 Task: Plan a virtual team-building dance party for the 9th at 7:30 PM to 8:00 PM.
Action: Mouse moved to (45, 69)
Screenshot: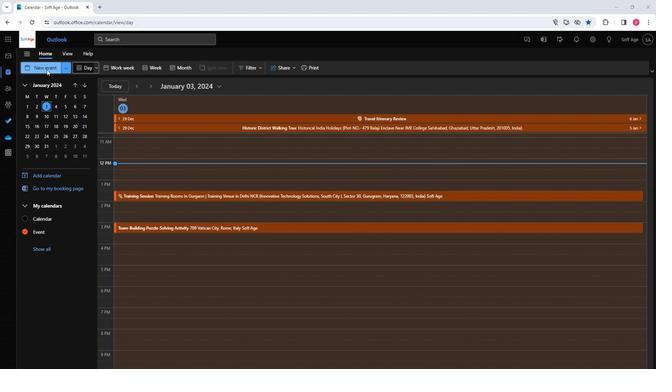 
Action: Mouse pressed left at (45, 69)
Screenshot: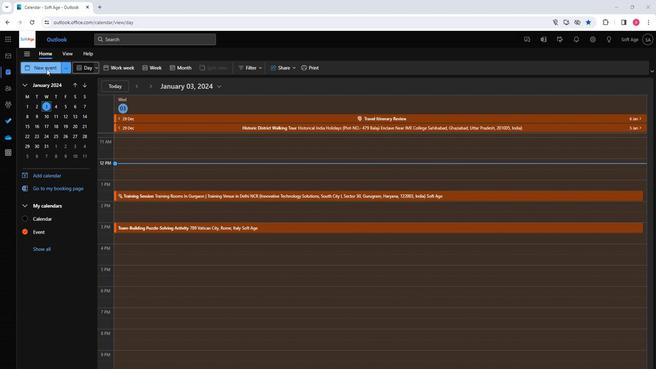 
Action: Mouse moved to (184, 110)
Screenshot: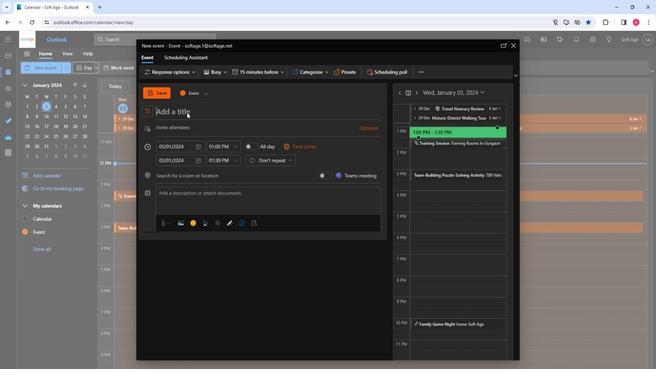 
Action: Mouse pressed left at (184, 110)
Screenshot: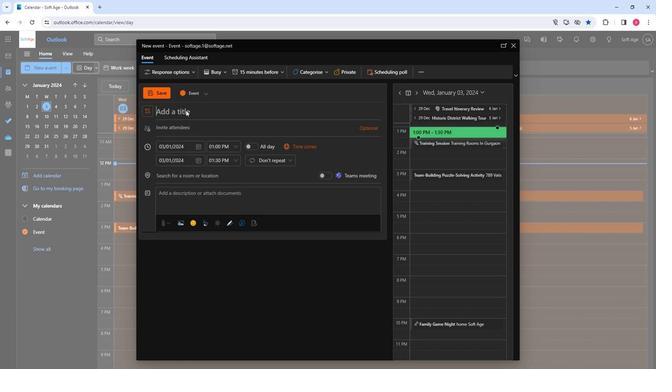 
Action: Key pressed <Key.shift>
Screenshot: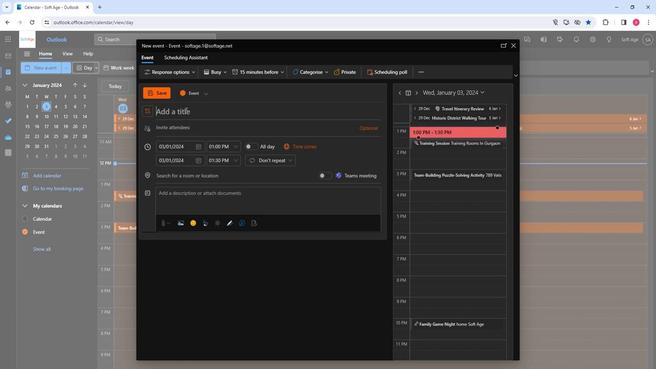 
Action: Mouse moved to (184, 110)
Screenshot: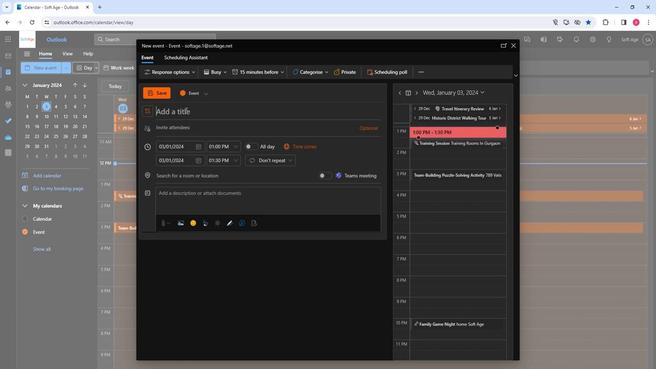 
Action: Key pressed Virtual<Key.space><Key.shift>Team-<Key.shift>building<Key.space><Key.shift><Key.backspace><Key.space><Key.shift><Key.shift>Dance<Key.space><Key.shift>Party
Screenshot: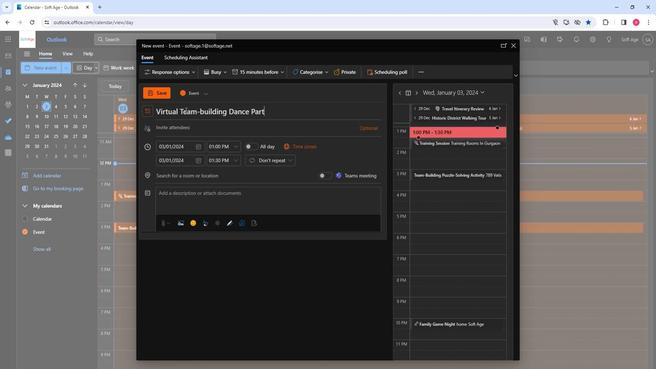 
Action: Mouse moved to (215, 129)
Screenshot: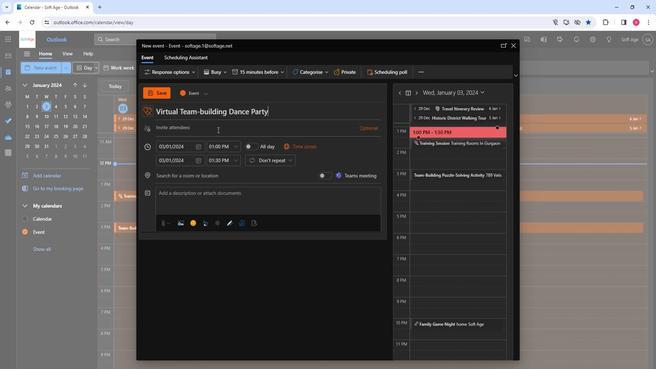 
Action: Mouse pressed left at (215, 129)
Screenshot: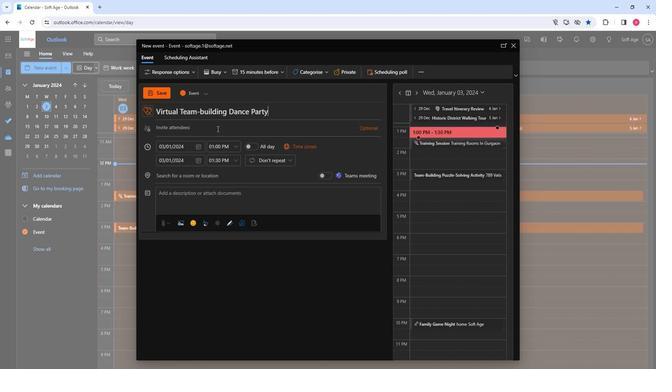 
Action: Mouse moved to (216, 133)
Screenshot: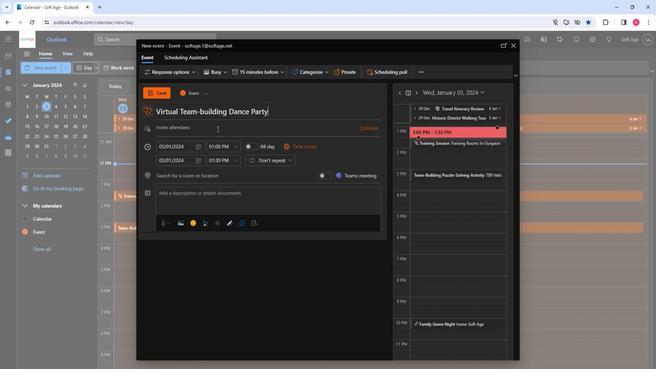 
Action: Key pressed so
Screenshot: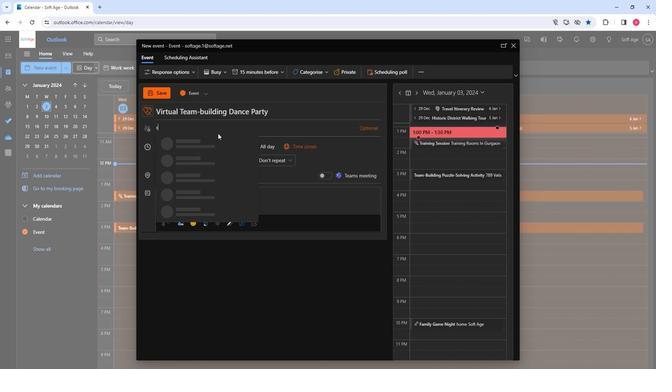 
Action: Mouse moved to (195, 161)
Screenshot: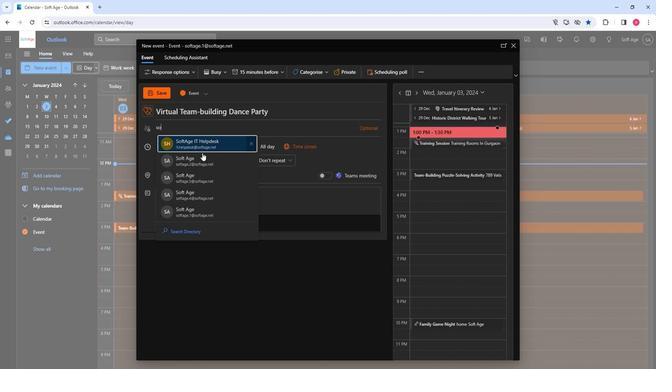 
Action: Mouse pressed left at (195, 161)
Screenshot: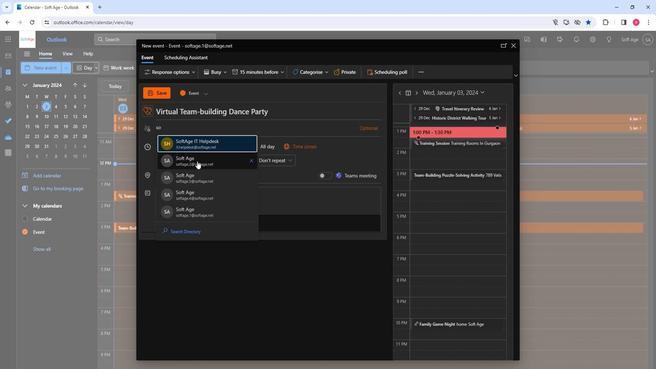 
Action: Mouse moved to (195, 161)
Screenshot: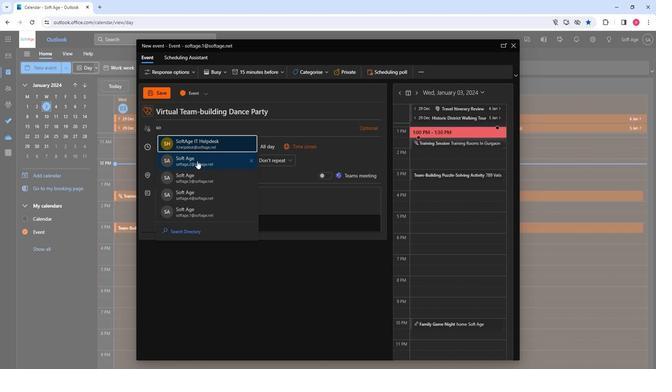 
Action: Key pressed so
Screenshot: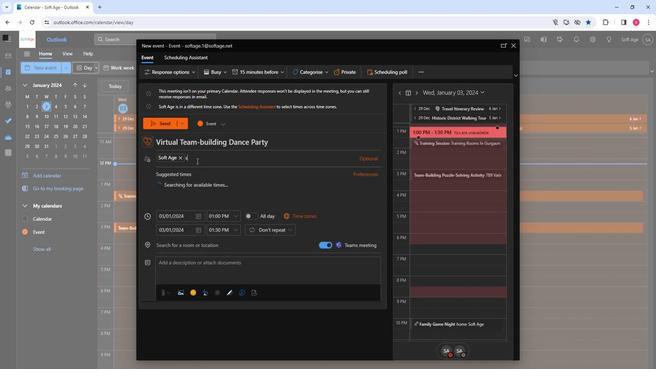 
Action: Mouse moved to (198, 213)
Screenshot: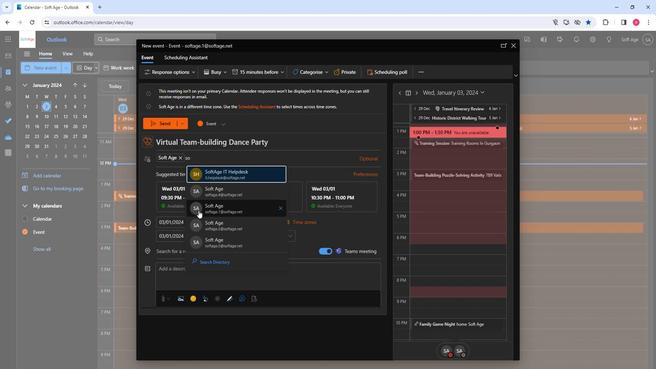 
Action: Mouse pressed left at (198, 213)
Screenshot: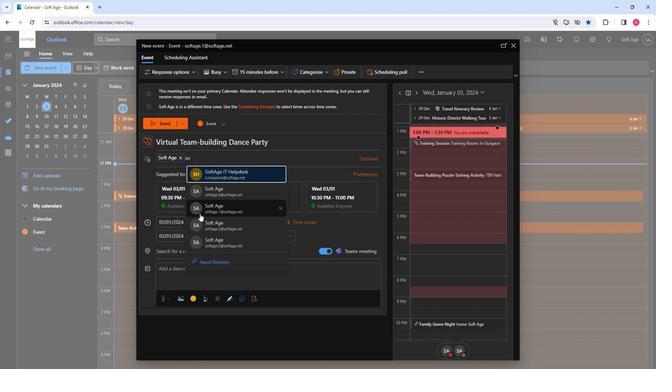 
Action: Mouse moved to (199, 213)
Screenshot: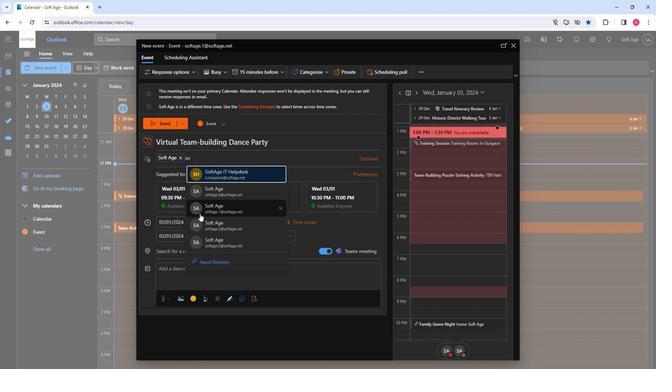 
Action: Key pressed so
Screenshot: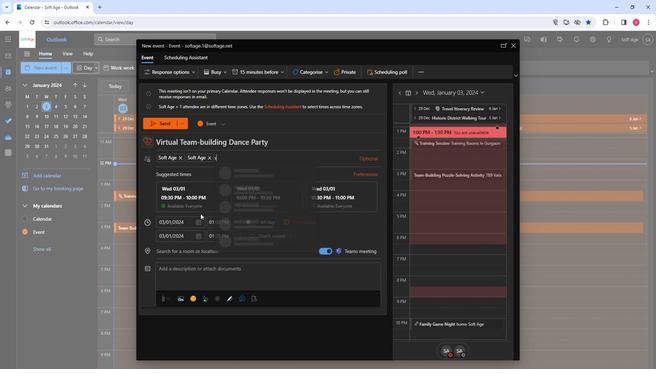 
Action: Mouse moved to (238, 227)
Screenshot: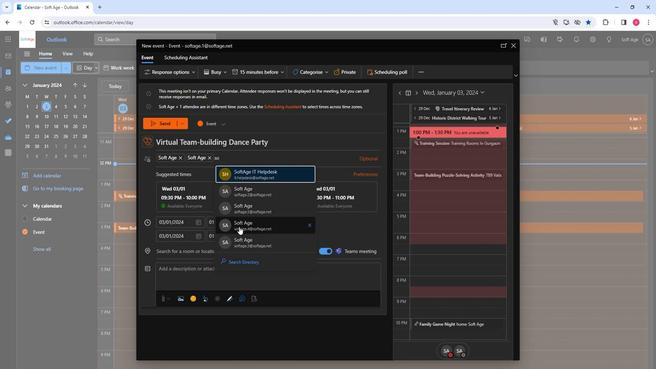 
Action: Mouse pressed left at (238, 227)
Screenshot: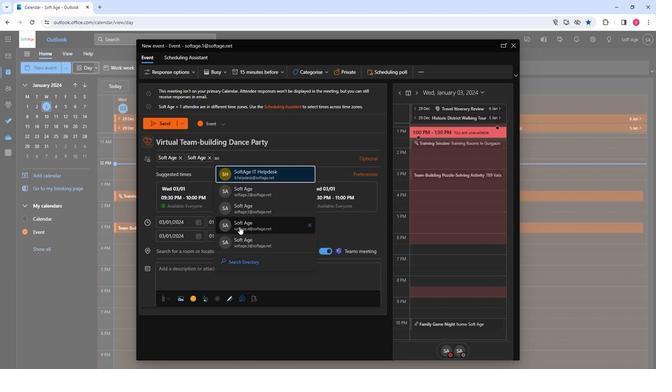 
Action: Mouse moved to (196, 217)
Screenshot: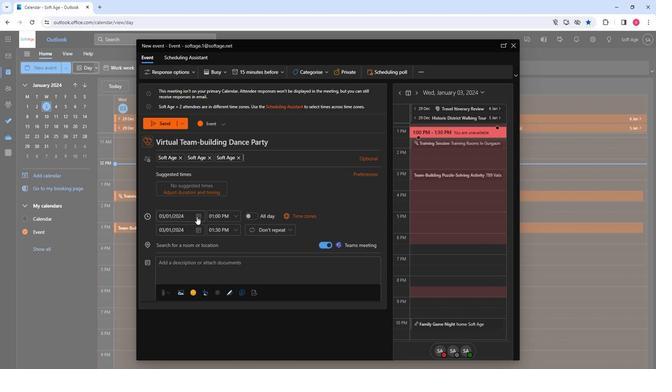 
Action: Mouse pressed left at (196, 217)
Screenshot: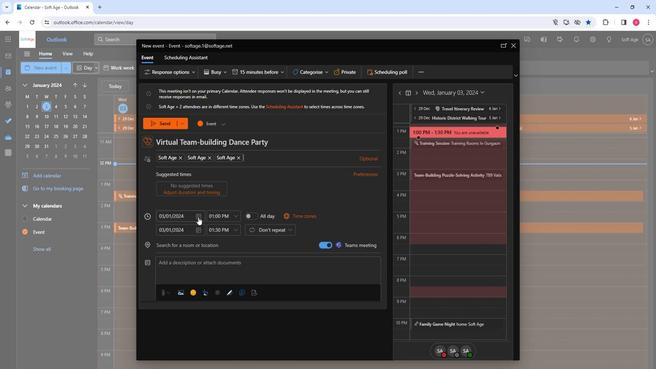 
Action: Mouse moved to (172, 262)
Screenshot: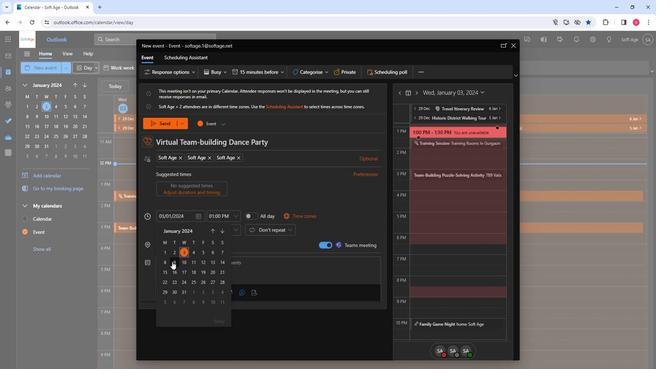 
Action: Mouse pressed left at (172, 262)
Screenshot: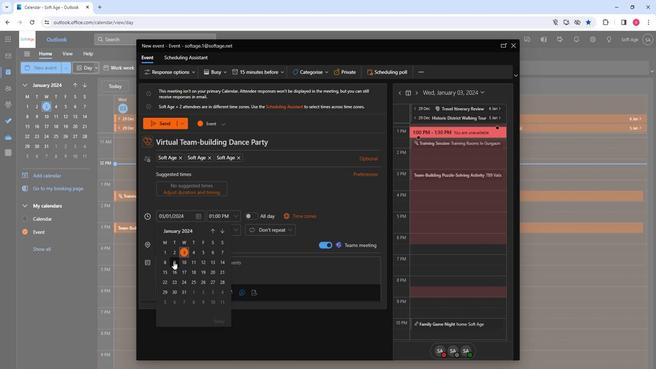 
Action: Mouse moved to (234, 216)
Screenshot: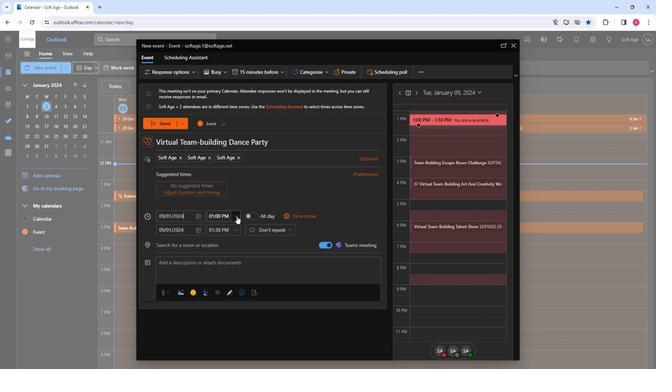 
Action: Mouse pressed left at (234, 216)
Screenshot: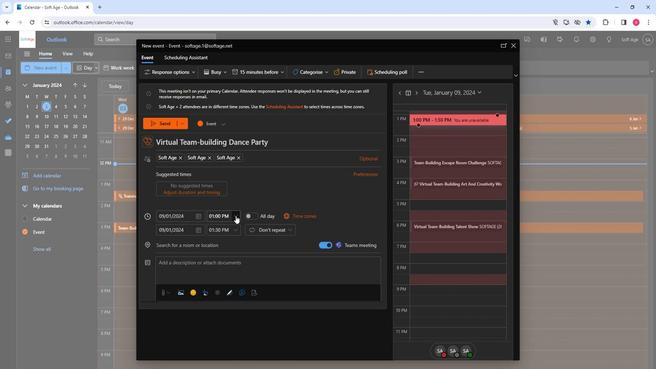 
Action: Mouse moved to (228, 240)
Screenshot: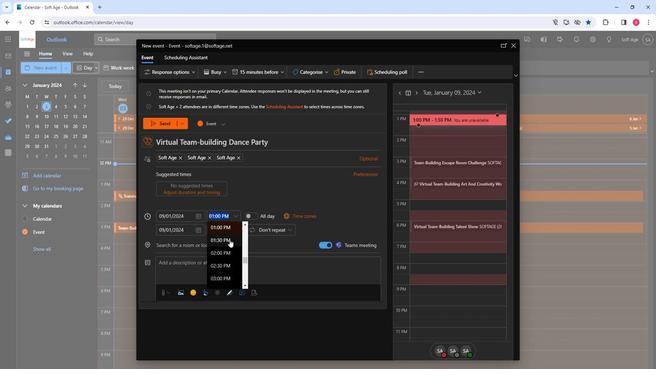
Action: Mouse scrolled (228, 240) with delta (0, 0)
Screenshot: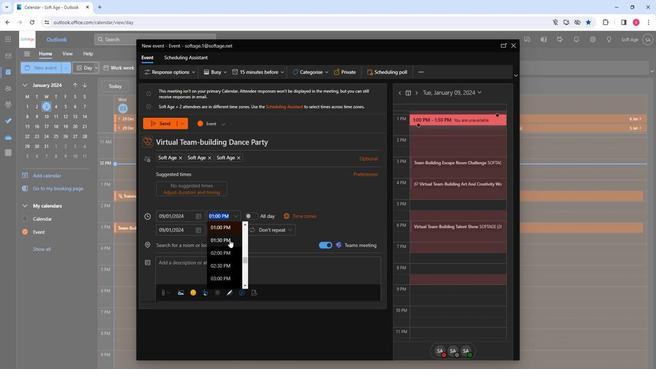 
Action: Mouse scrolled (228, 240) with delta (0, 0)
Screenshot: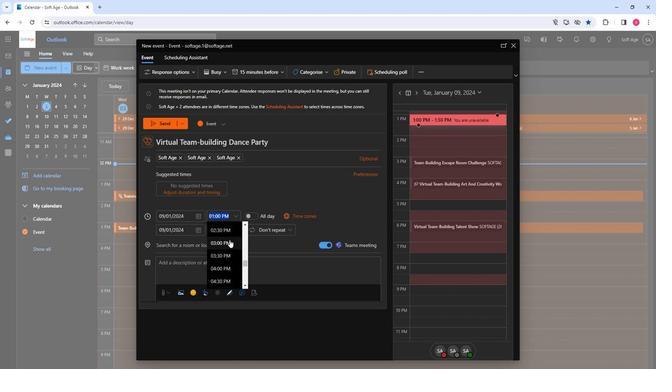 
Action: Mouse scrolled (228, 240) with delta (0, 0)
Screenshot: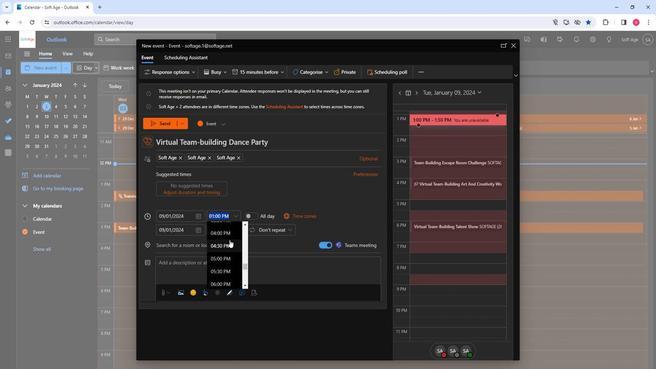
Action: Mouse moved to (224, 276)
Screenshot: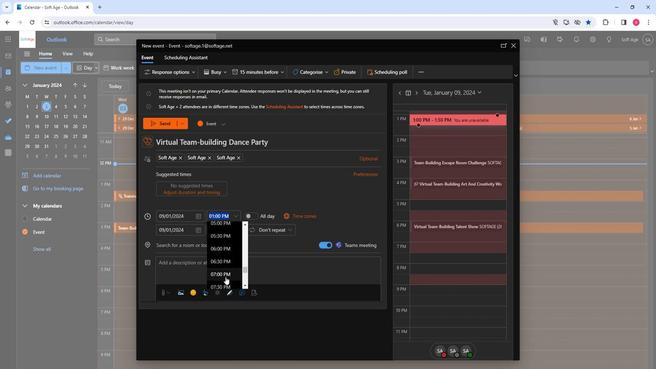 
Action: Mouse scrolled (224, 276) with delta (0, 0)
Screenshot: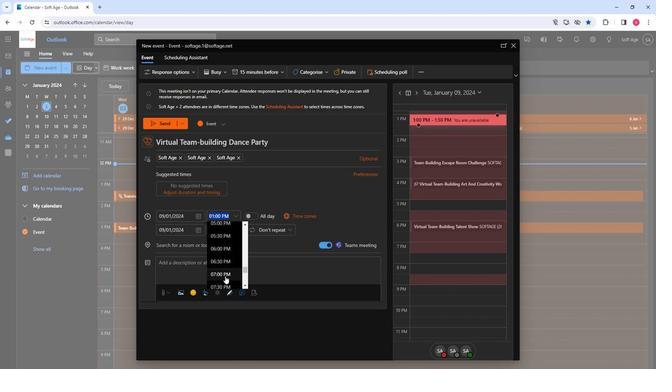 
Action: Mouse moved to (217, 250)
Screenshot: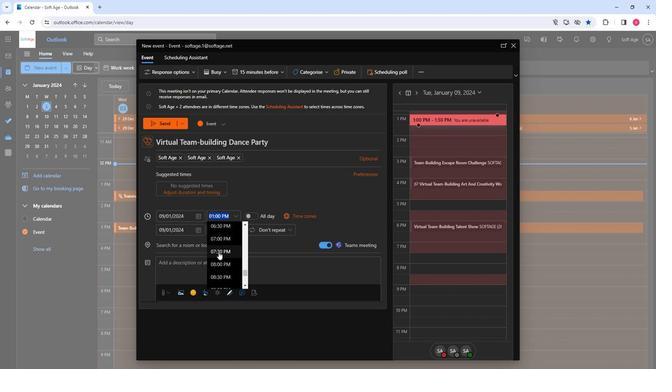 
Action: Mouse pressed left at (217, 250)
Screenshot: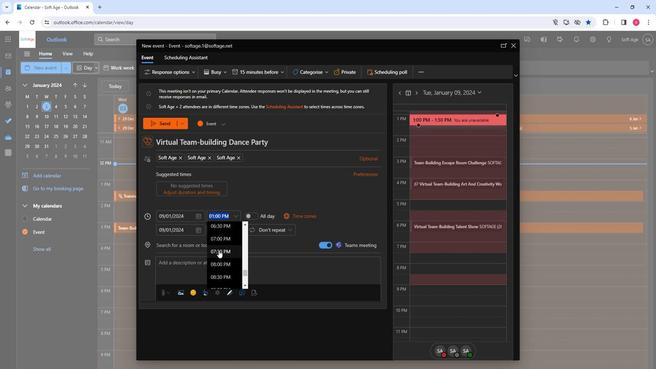 
Action: Mouse moved to (184, 248)
Screenshot: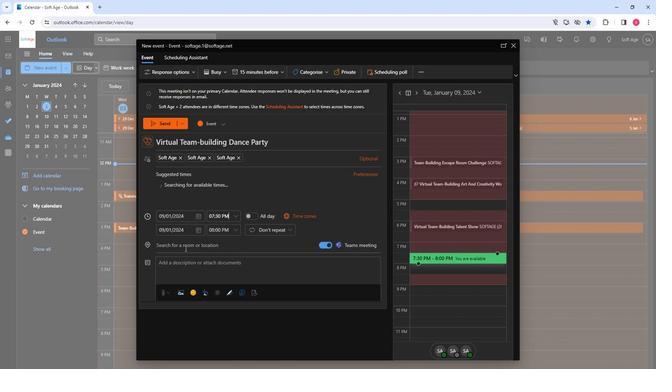 
Action: Mouse pressed left at (184, 248)
Screenshot: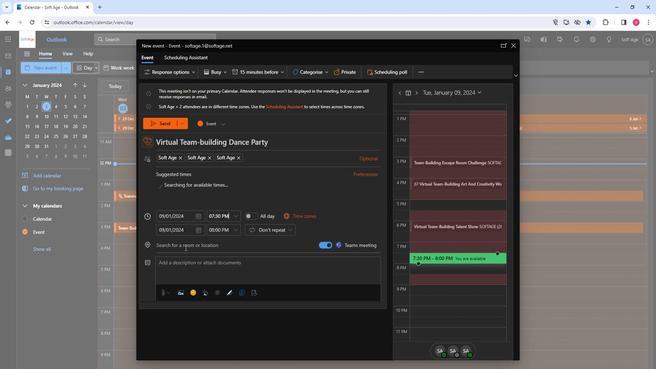 
Action: Mouse moved to (184, 248)
Screenshot: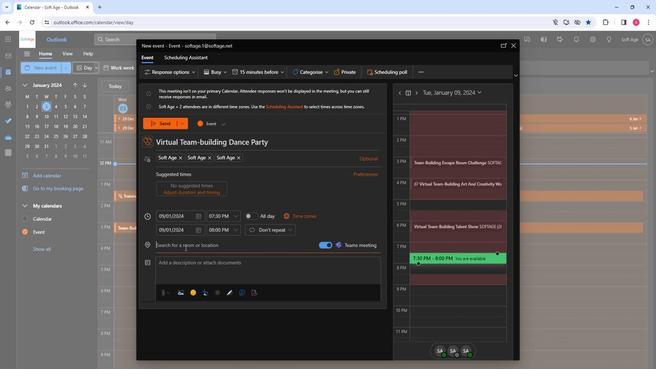 
Action: Key pressed dan<Key.backspace><Key.backspace><Key.backspace><Key.backspace><Key.backspace><Key.backspace><Key.backspace><Key.shift>Con
Screenshot: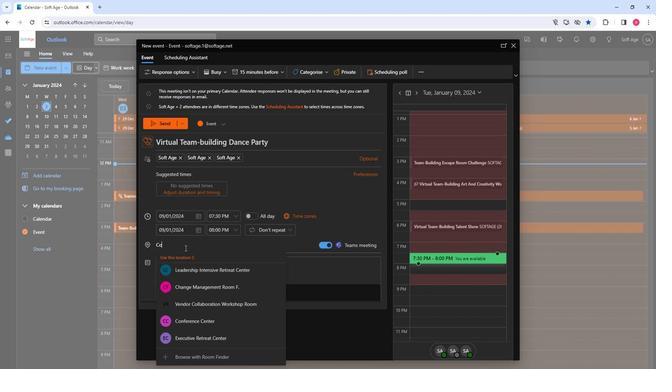 
Action: Mouse moved to (196, 269)
Screenshot: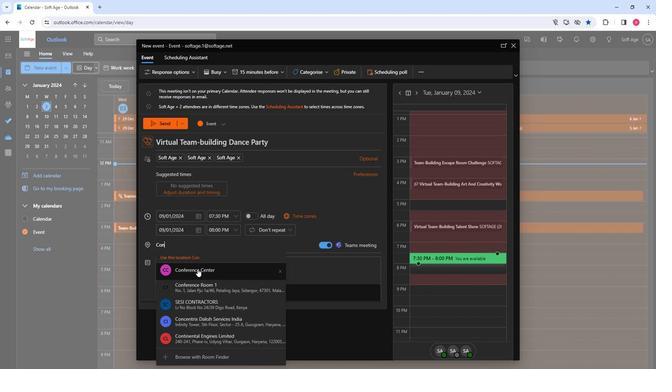 
Action: Mouse pressed left at (196, 269)
Screenshot: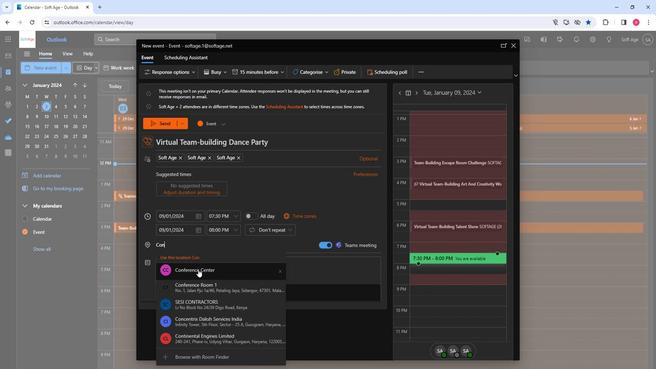 
Action: Mouse moved to (171, 267)
Screenshot: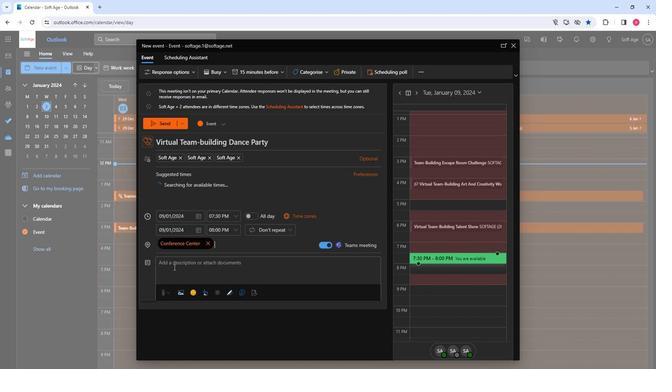 
Action: Mouse pressed left at (171, 267)
Screenshot: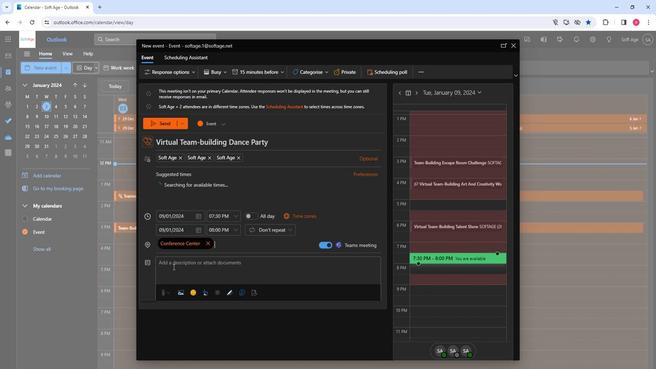 
Action: Key pressed <Key.shift><Key.shift><Key.shift><Key.shift>Groove<Key.space>together<Key.space>virtually<Key.shift>
Screenshot: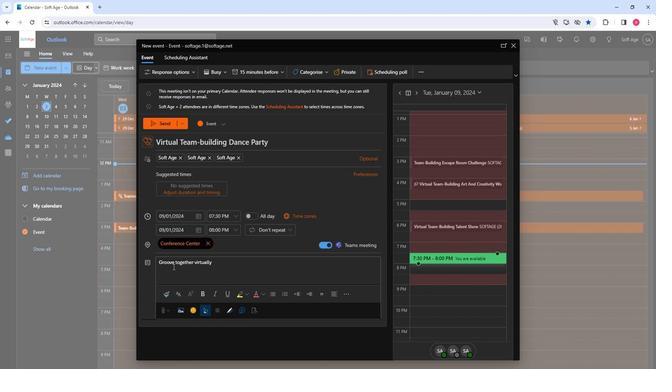 
Action: Mouse moved to (164, 264)
Screenshot: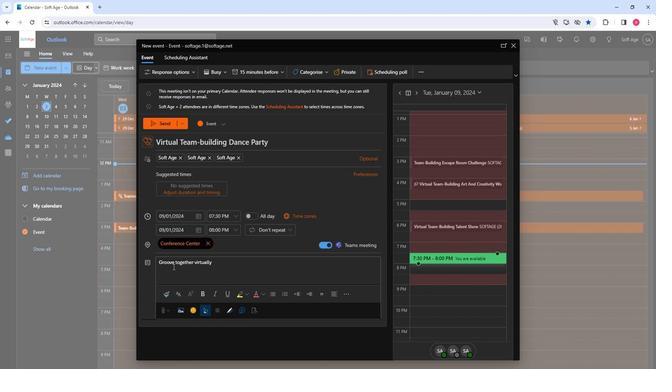 
Action: Key pressed !
Screenshot: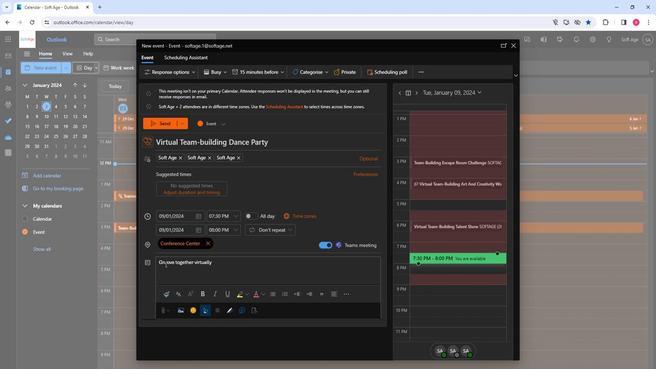 
Action: Mouse moved to (163, 264)
Screenshot: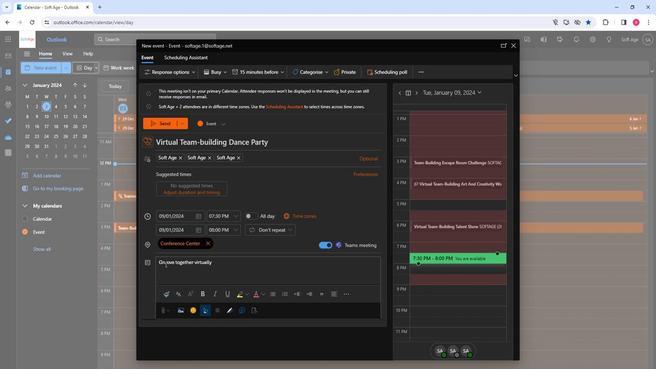 
Action: Key pressed <Key.space><Key.shift><Key.shift><Key.shift>Join<Key.space>our<Key.space>team<Key.space><Key.backspace>-building<Key.space>dance<Key.space>party.<Key.space><Key.shift>Shake<Key.space>off<Key.space>stress,<Key.space>celebrate<Key.space>unity,<Key.space>and<Key.space>foster<Key.space>a<Key.space>lively<Key.space>team<Key.space>spirit<Key.space>in<Key.space>a<Key.space>virtual<Key.space>dance<Key.space>extravaganza.<Key.space><Key.shift>Let's<Key.space>dance<Key.space>our<Key.space>way<Key.space>to<Key.space>camaraderie
Screenshot: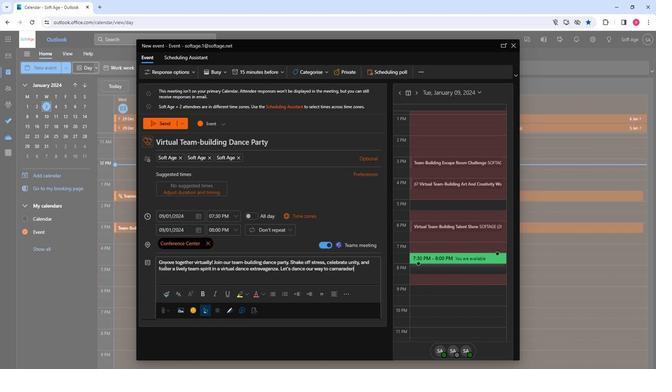 
Action: Mouse moved to (156, 266)
Screenshot: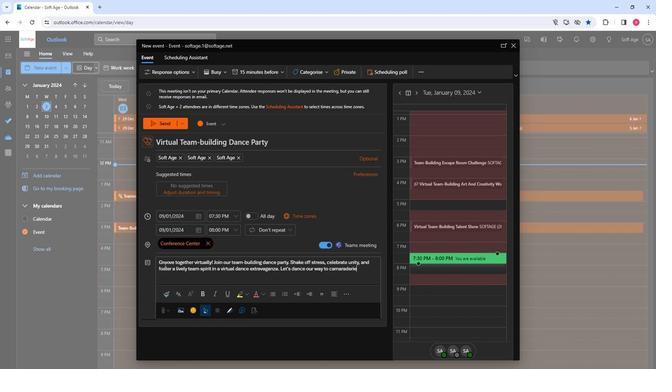 
Action: Key pressed <Key.shift>
Screenshot: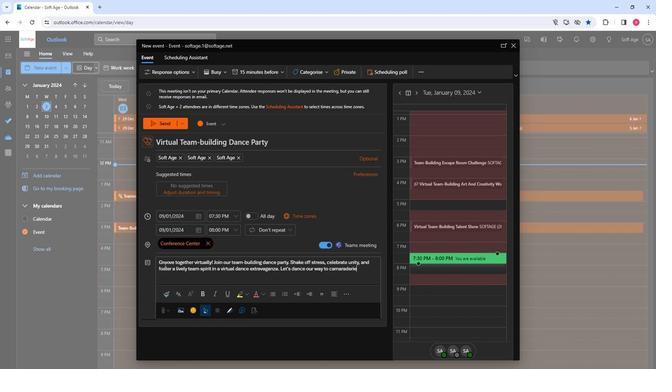 
Action: Mouse moved to (153, 268)
Screenshot: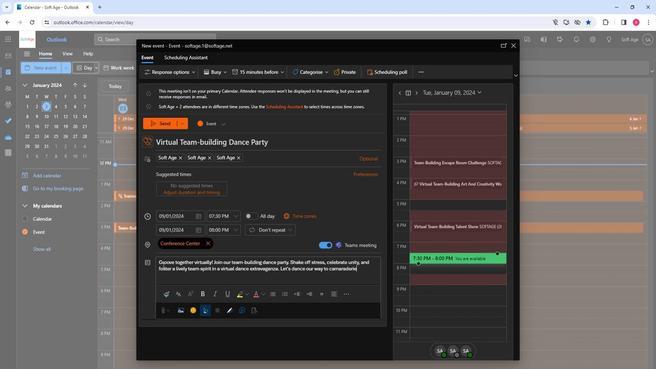 
Action: Key pressed !
Screenshot: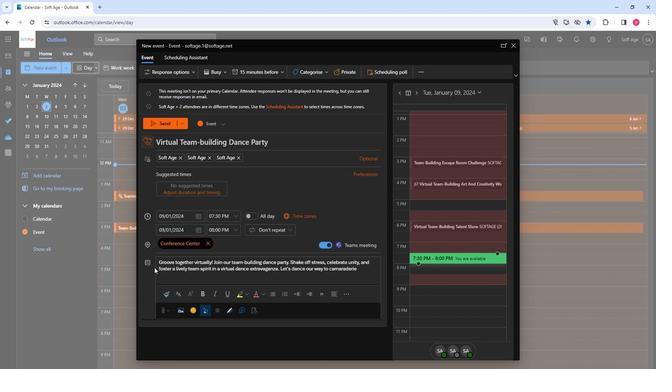 
Action: Mouse moved to (167, 265)
Screenshot: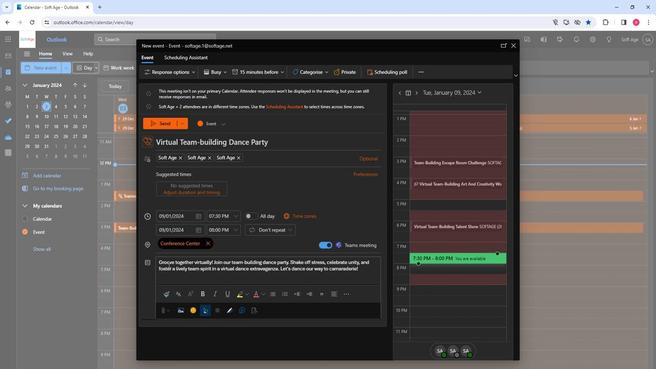 
Action: Mouse pressed left at (167, 265)
Screenshot: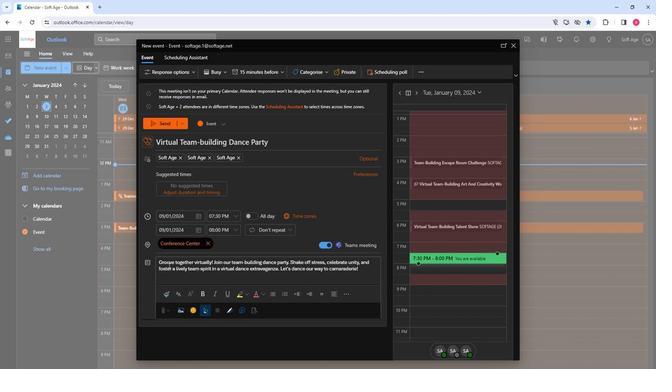 
Action: Mouse pressed left at (167, 265)
Screenshot: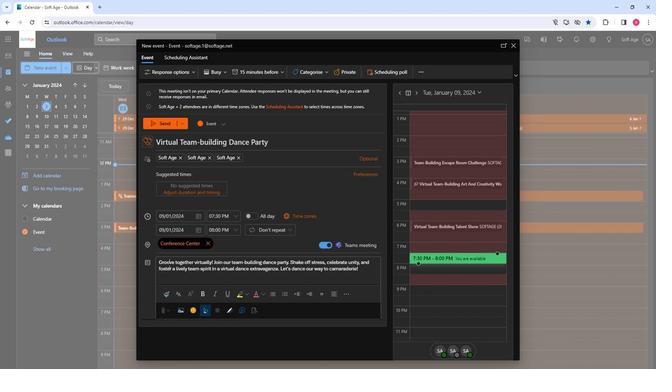 
Action: Mouse pressed left at (167, 265)
Screenshot: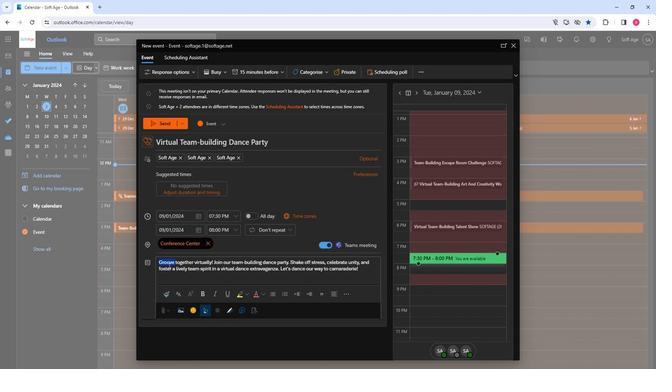 
Action: Mouse moved to (165, 265)
Screenshot: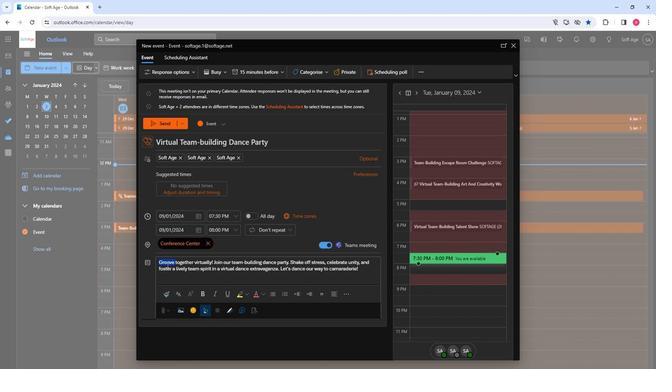 
Action: Mouse pressed left at (165, 265)
Screenshot: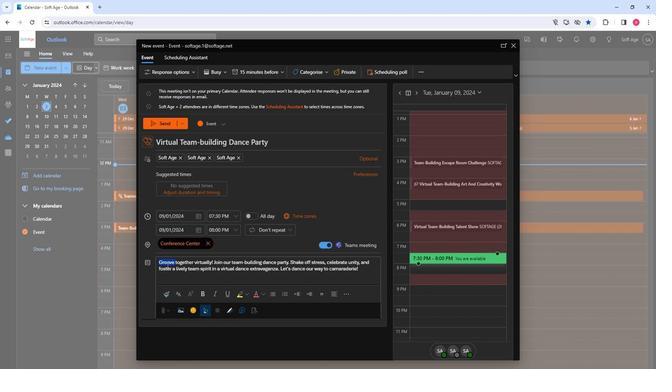 
Action: Mouse moved to (163, 264)
Screenshot: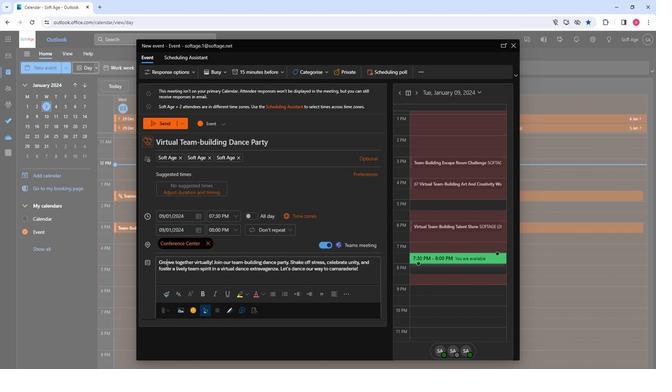 
Action: Mouse pressed left at (163, 264)
Screenshot: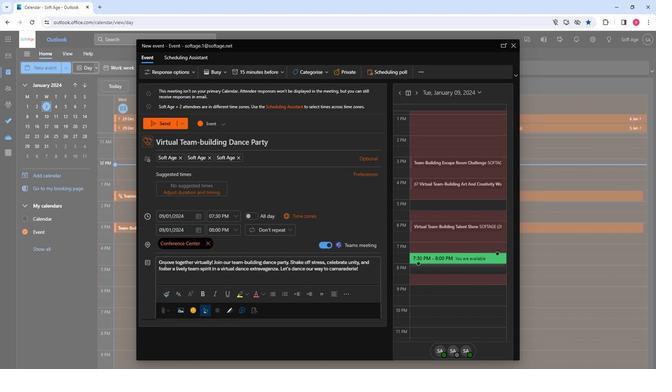 
Action: Mouse pressed left at (163, 264)
Screenshot: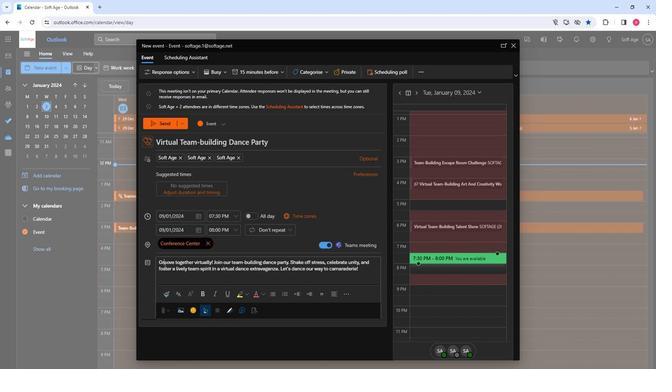 
Action: Mouse pressed left at (163, 264)
Screenshot: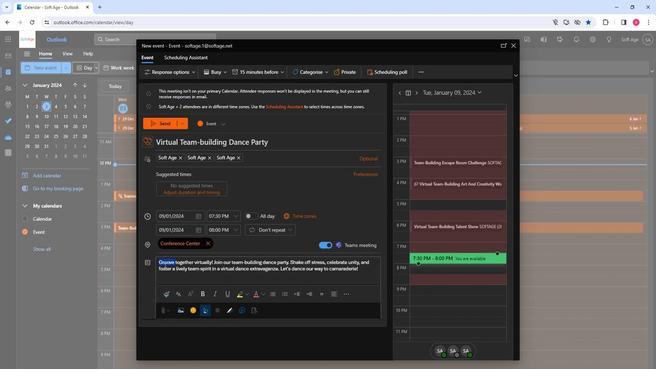
Action: Mouse moved to (174, 294)
Screenshot: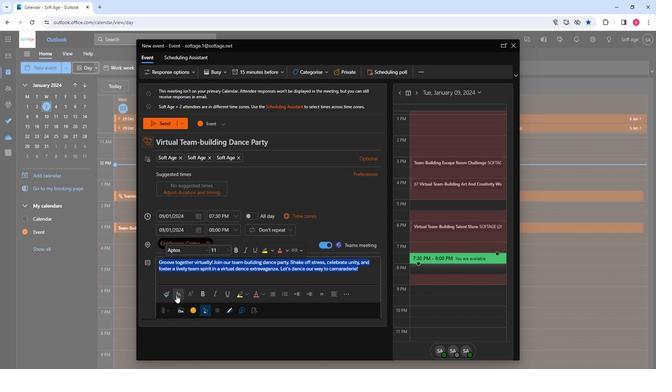 
Action: Mouse pressed left at (174, 294)
Screenshot: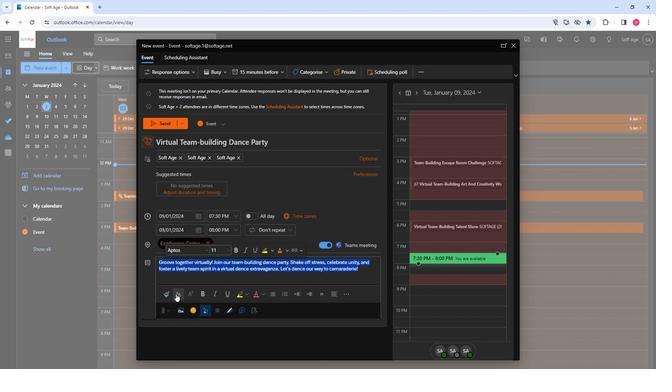 
Action: Mouse moved to (200, 248)
Screenshot: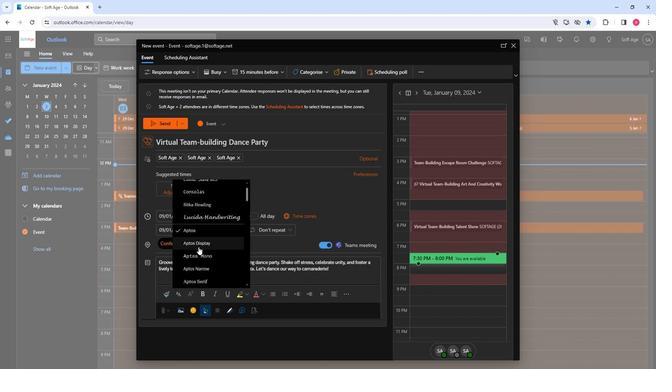 
Action: Mouse scrolled (200, 248) with delta (0, 0)
Screenshot: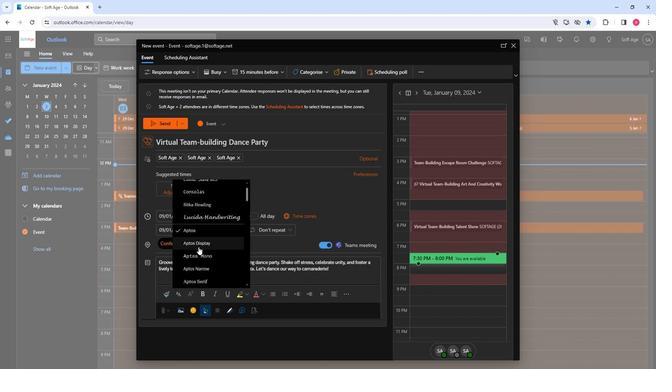 
Action: Mouse moved to (201, 250)
Screenshot: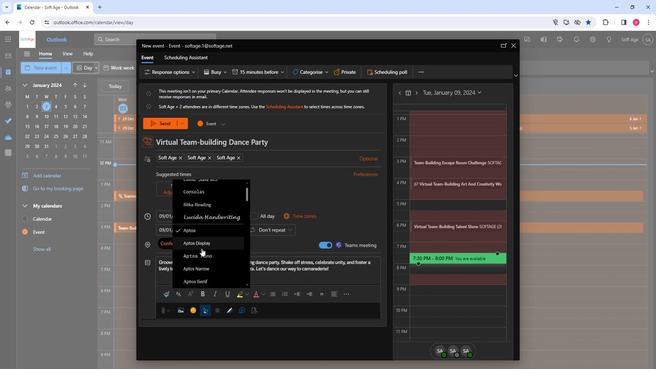 
Action: Mouse scrolled (201, 249) with delta (0, 0)
Screenshot: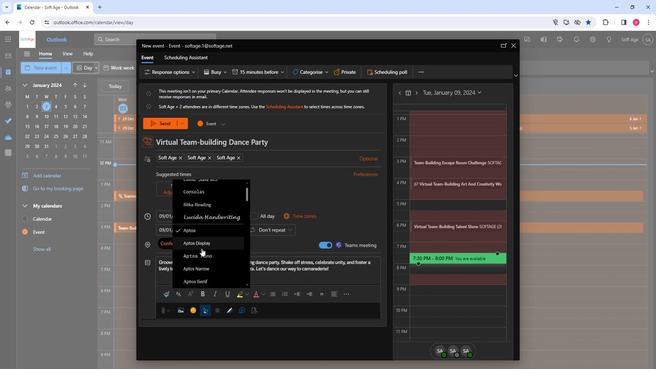 
Action: Mouse moved to (201, 250)
Screenshot: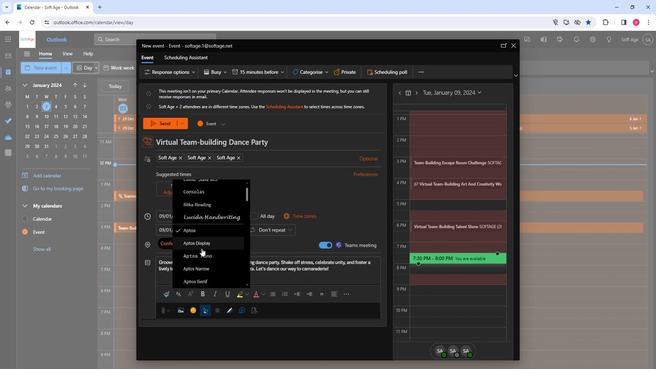 
Action: Mouse scrolled (201, 250) with delta (0, 0)
Screenshot: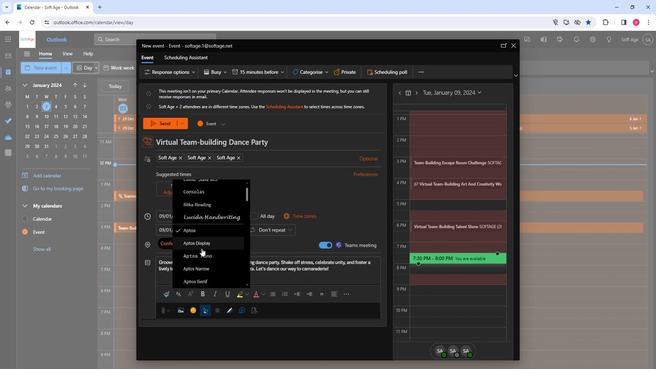 
Action: Mouse scrolled (201, 250) with delta (0, 0)
Screenshot: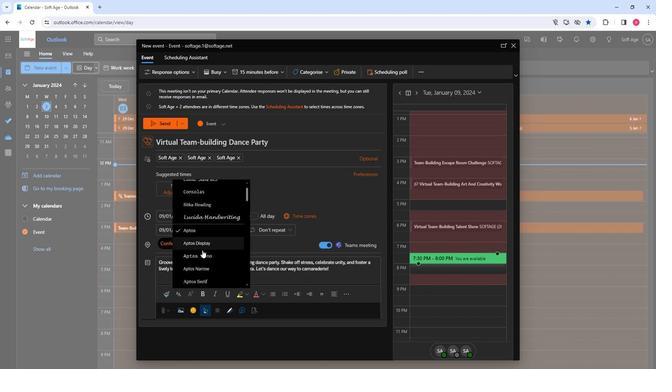 
Action: Mouse scrolled (201, 250) with delta (0, 0)
Screenshot: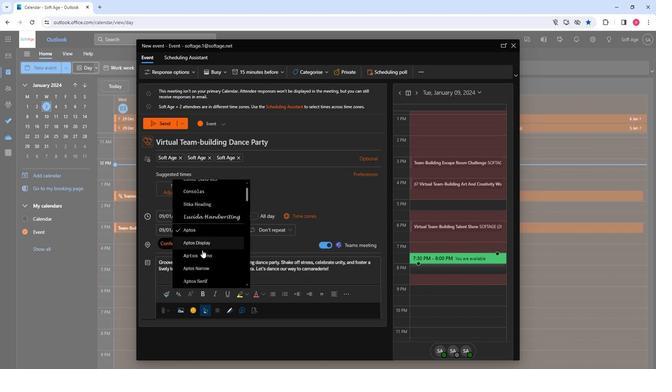 
Action: Mouse scrolled (201, 250) with delta (0, 0)
Screenshot: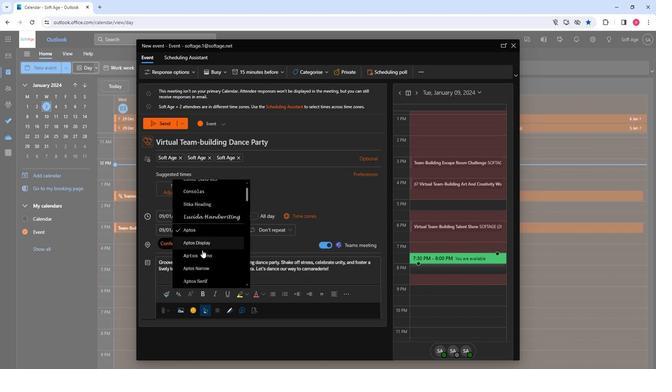 
Action: Mouse moved to (199, 240)
Screenshot: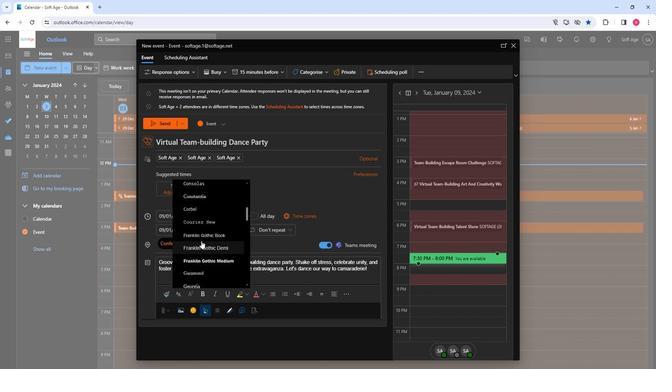 
Action: Mouse scrolled (199, 240) with delta (0, 0)
Screenshot: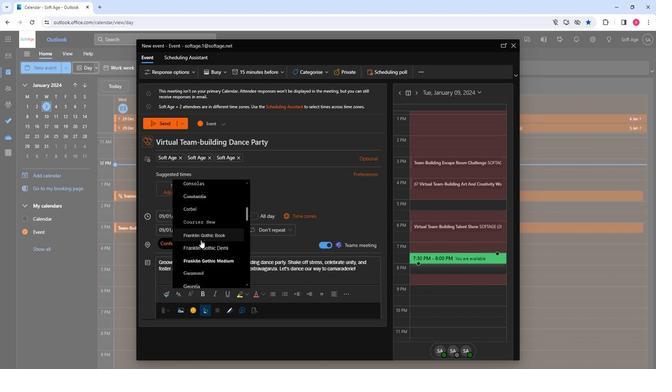 
Action: Mouse moved to (199, 241)
Screenshot: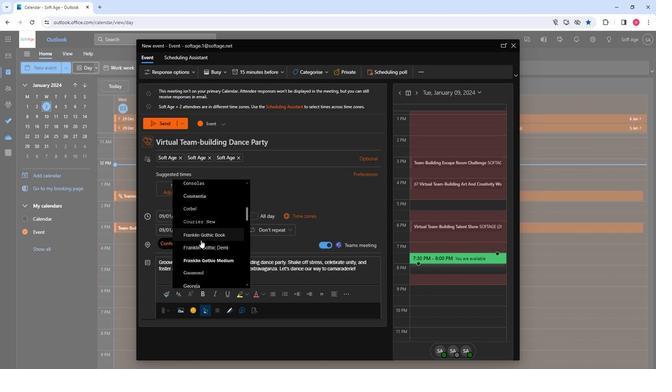 
Action: Mouse scrolled (199, 241) with delta (0, 0)
Screenshot: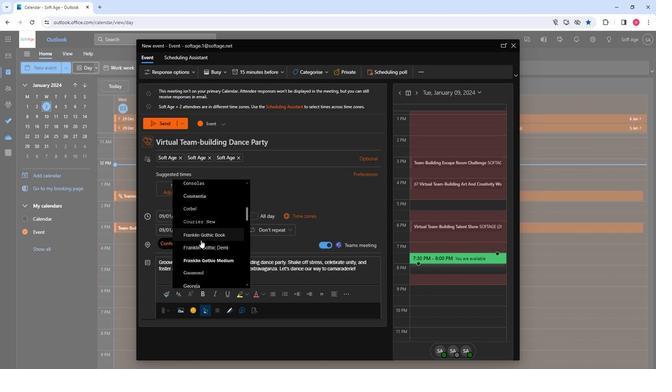 
Action: Mouse moved to (199, 263)
Screenshot: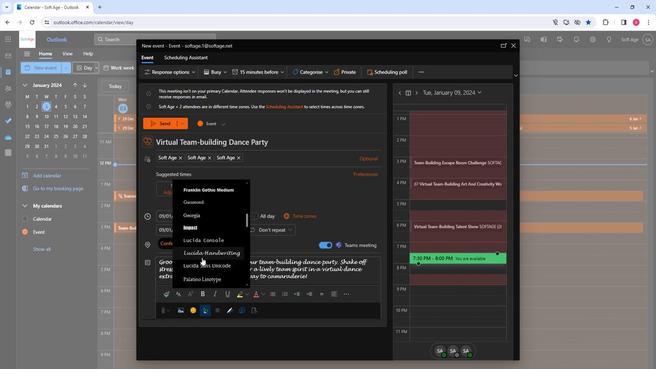 
Action: Mouse pressed left at (199, 263)
Screenshot: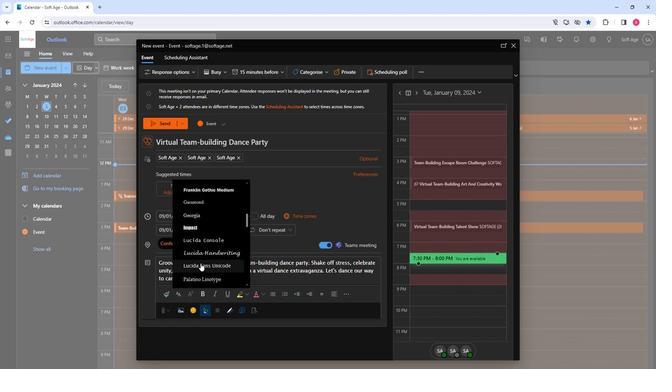 
Action: Mouse moved to (190, 298)
Screenshot: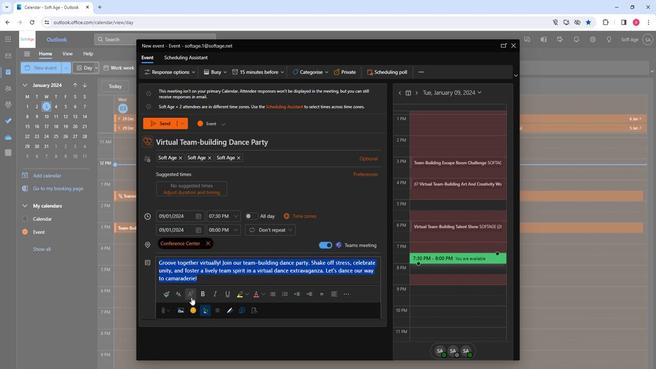 
Action: Mouse pressed left at (190, 298)
Screenshot: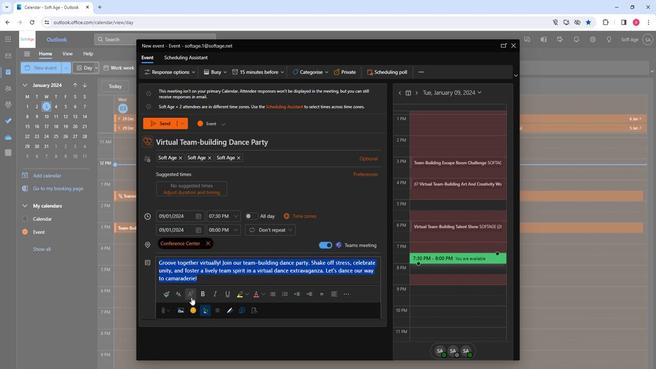 
Action: Mouse moved to (205, 240)
Screenshot: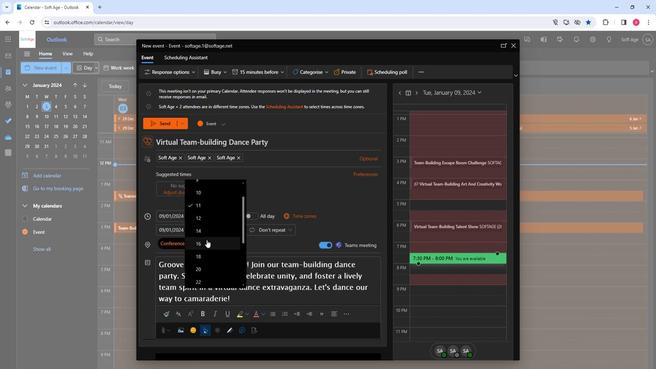 
Action: Mouse scrolled (205, 240) with delta (0, 0)
Screenshot: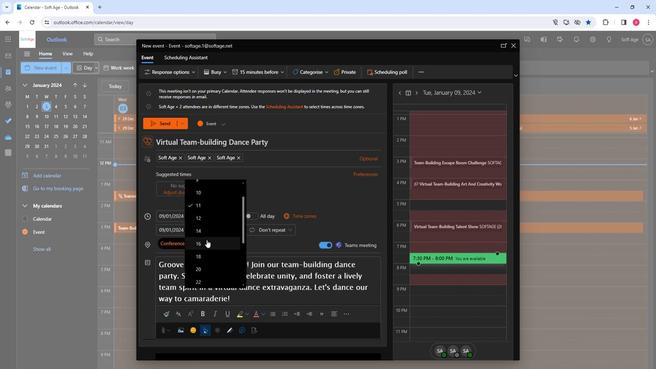 
Action: Mouse moved to (199, 186)
Screenshot: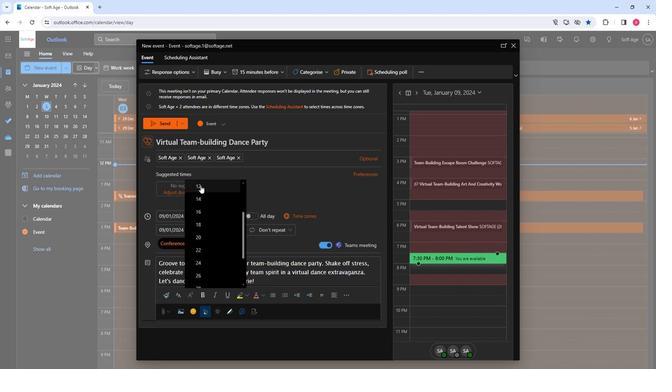 
Action: Mouse pressed left at (199, 186)
Screenshot: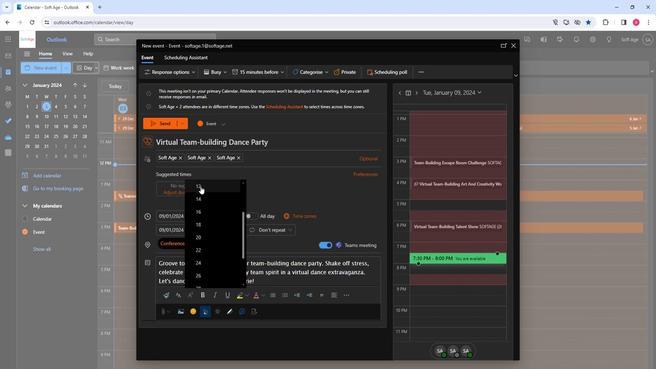 
Action: Mouse moved to (201, 296)
Screenshot: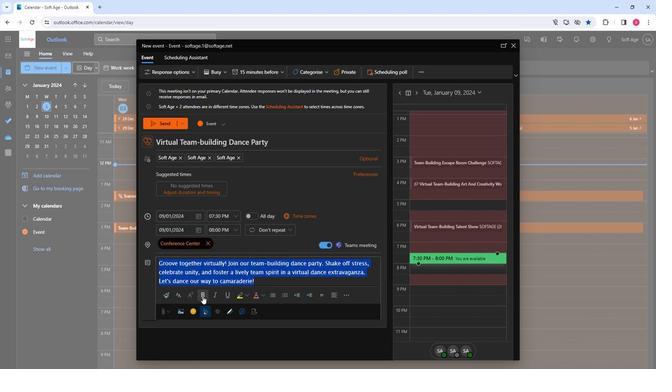 
Action: Mouse pressed left at (201, 296)
Screenshot: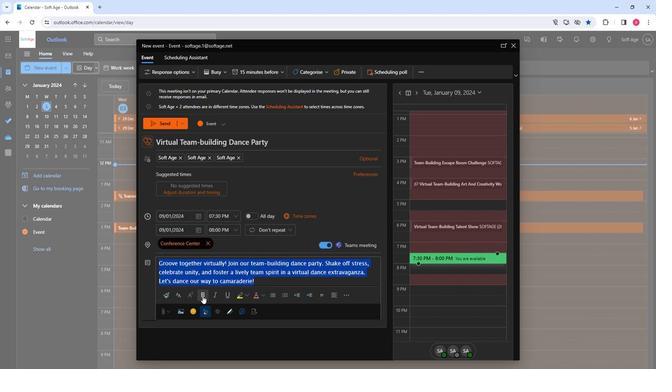 
Action: Mouse moved to (216, 292)
Screenshot: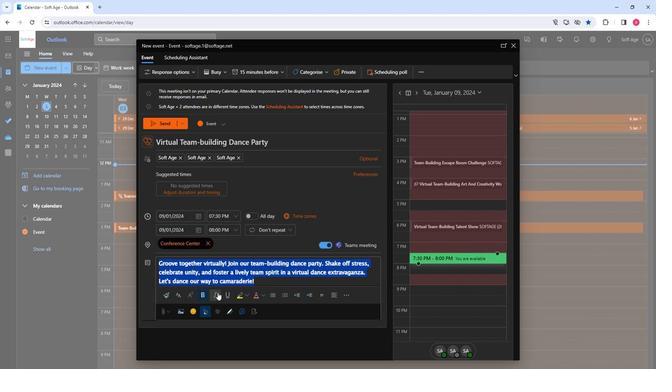 
Action: Mouse pressed left at (216, 292)
Screenshot: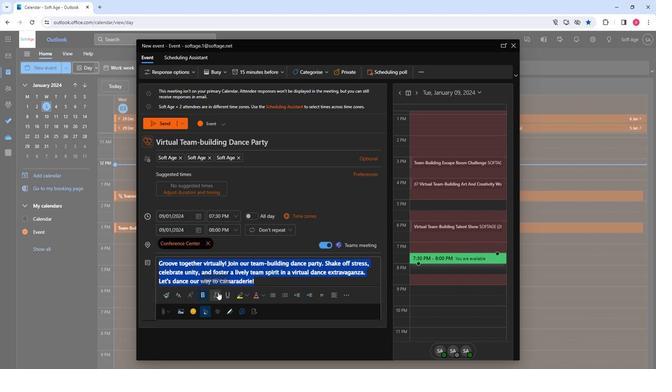 
Action: Mouse moved to (245, 298)
Screenshot: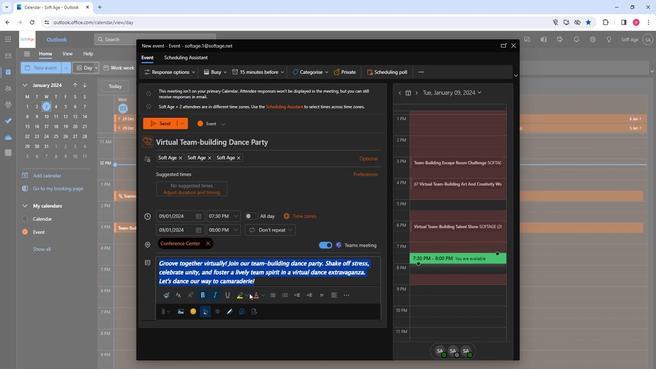 
Action: Mouse pressed left at (245, 298)
Screenshot: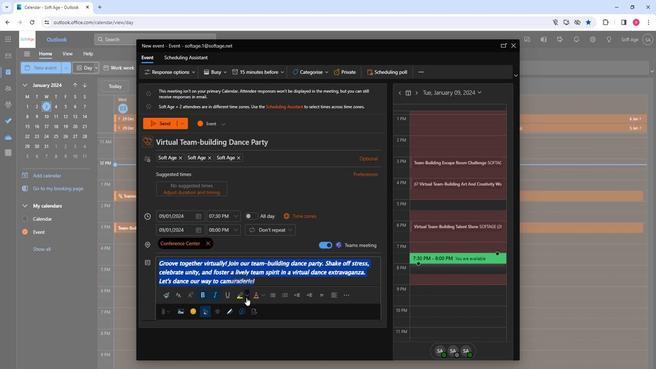 
Action: Mouse moved to (263, 311)
Screenshot: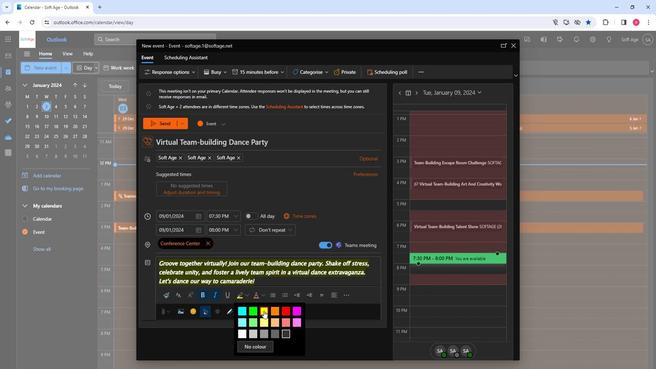 
Action: Mouse pressed left at (263, 311)
Screenshot: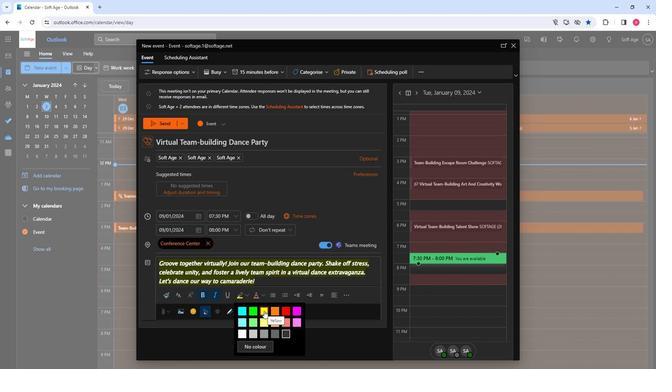 
Action: Mouse moved to (261, 283)
Screenshot: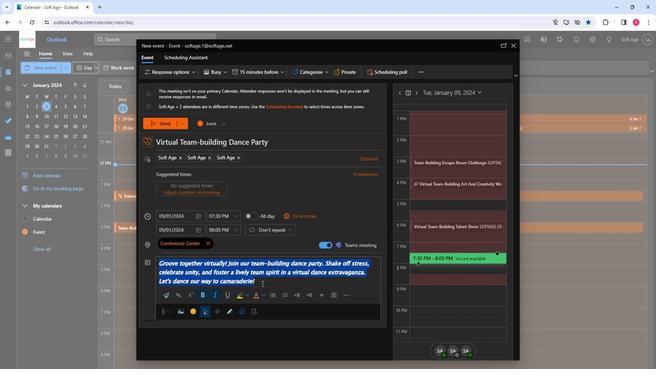 
Action: Mouse pressed left at (261, 283)
Screenshot: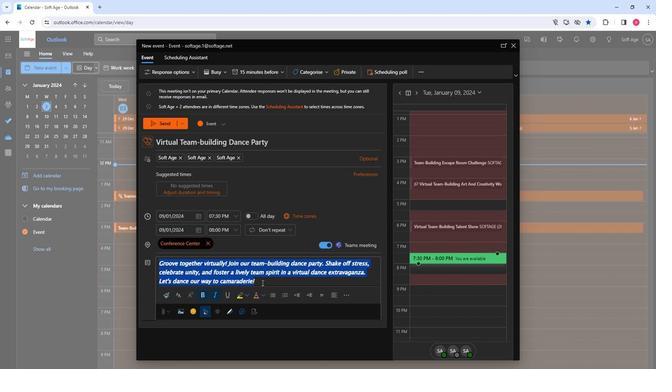 
Action: Mouse moved to (188, 314)
Screenshot: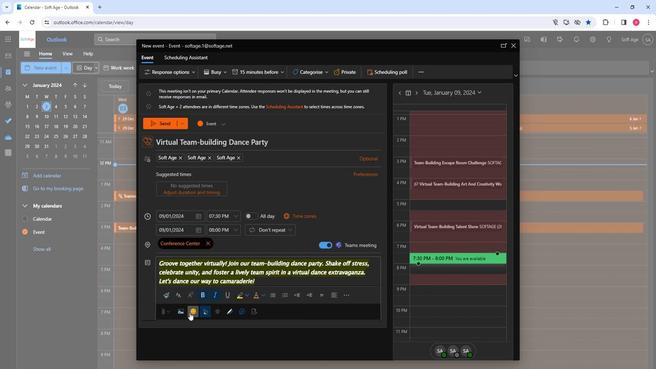 
Action: Mouse pressed left at (188, 314)
Screenshot: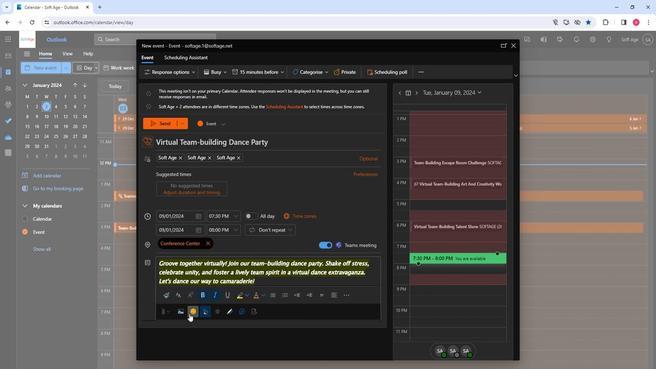 
Action: Mouse moved to (415, 115)
Screenshot: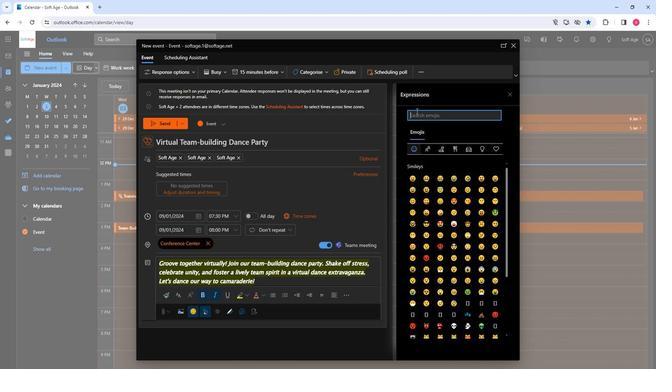 
Action: Mouse pressed left at (415, 115)
Screenshot: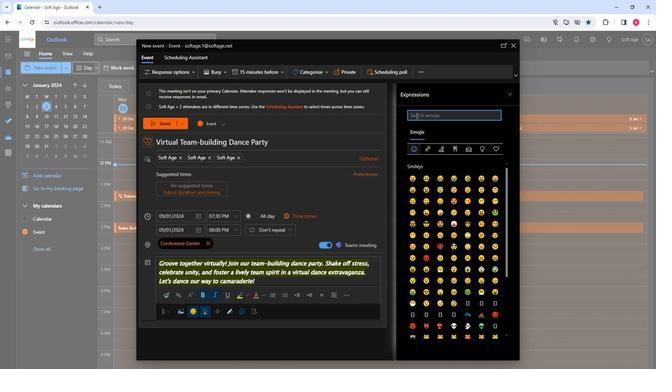 
Action: Key pressed dance
Screenshot: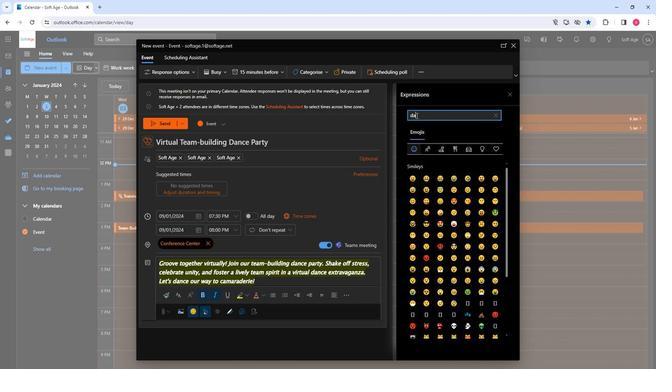 
Action: Mouse moved to (410, 148)
Screenshot: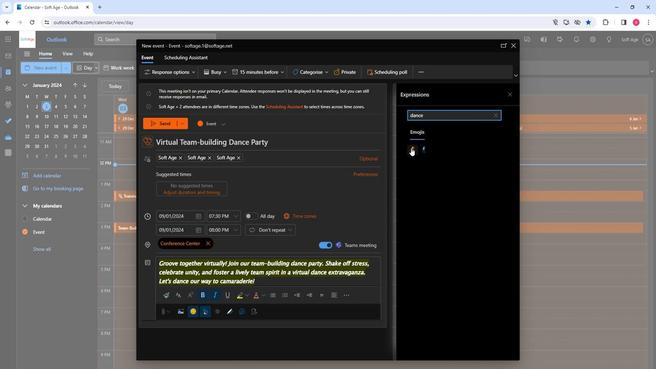 
Action: Mouse pressed left at (410, 148)
Screenshot: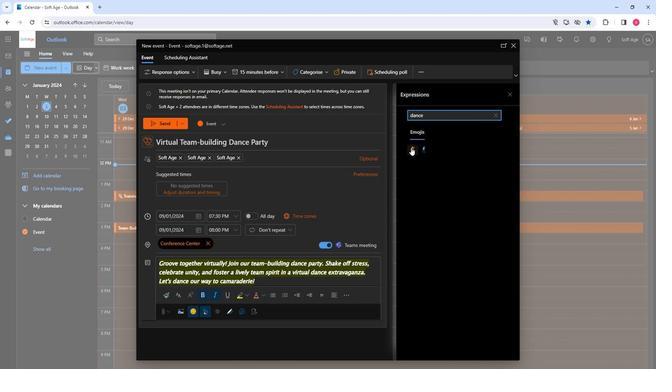 
Action: Mouse moved to (424, 149)
Screenshot: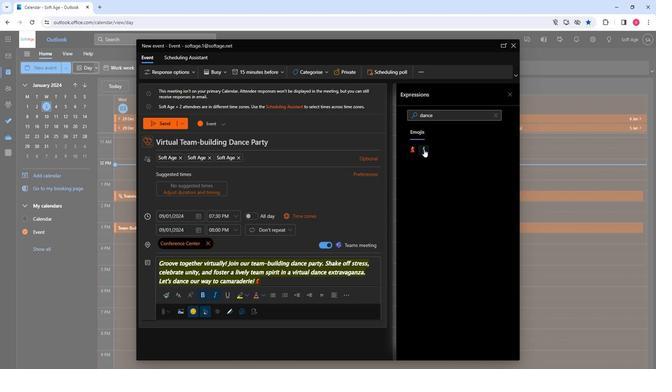 
Action: Mouse pressed left at (424, 149)
Screenshot: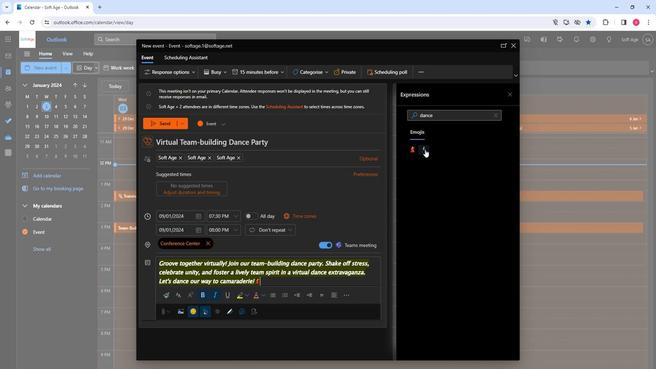 
Action: Mouse moved to (508, 95)
Screenshot: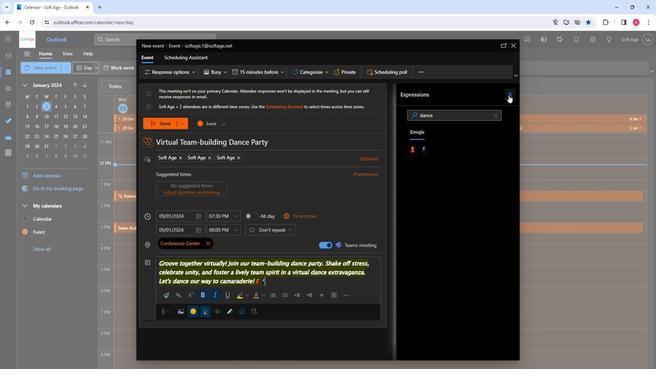 
Action: Mouse pressed left at (508, 95)
Screenshot: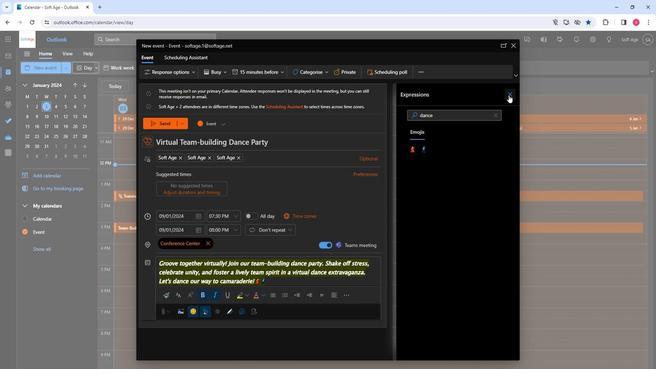 
Action: Mouse moved to (164, 121)
Screenshot: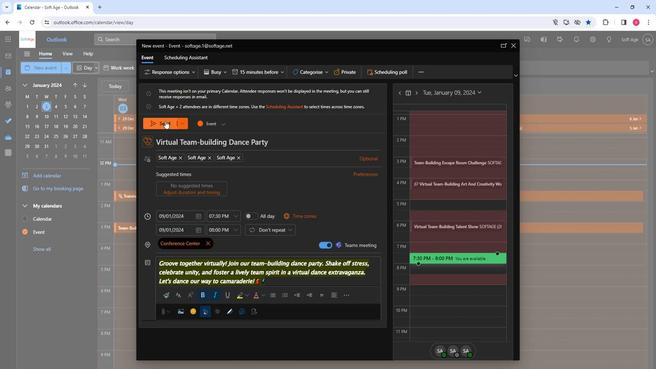 
Action: Mouse pressed left at (164, 121)
Screenshot: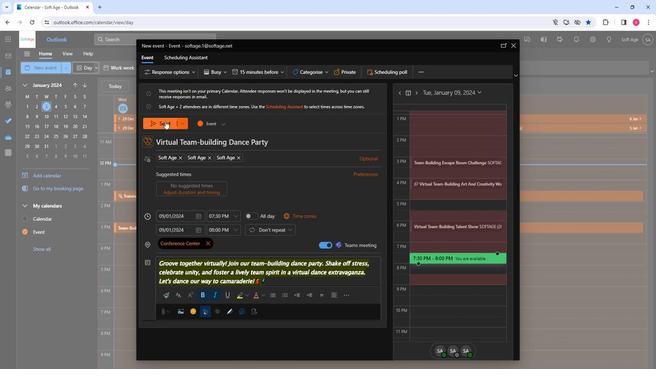
Action: Mouse moved to (359, 282)
Screenshot: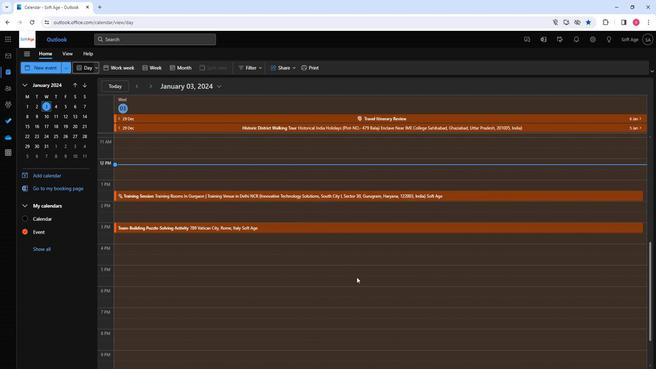 
